Task: Check the community impact of Redfin.
Action: Mouse moved to (1143, 225)
Screenshot: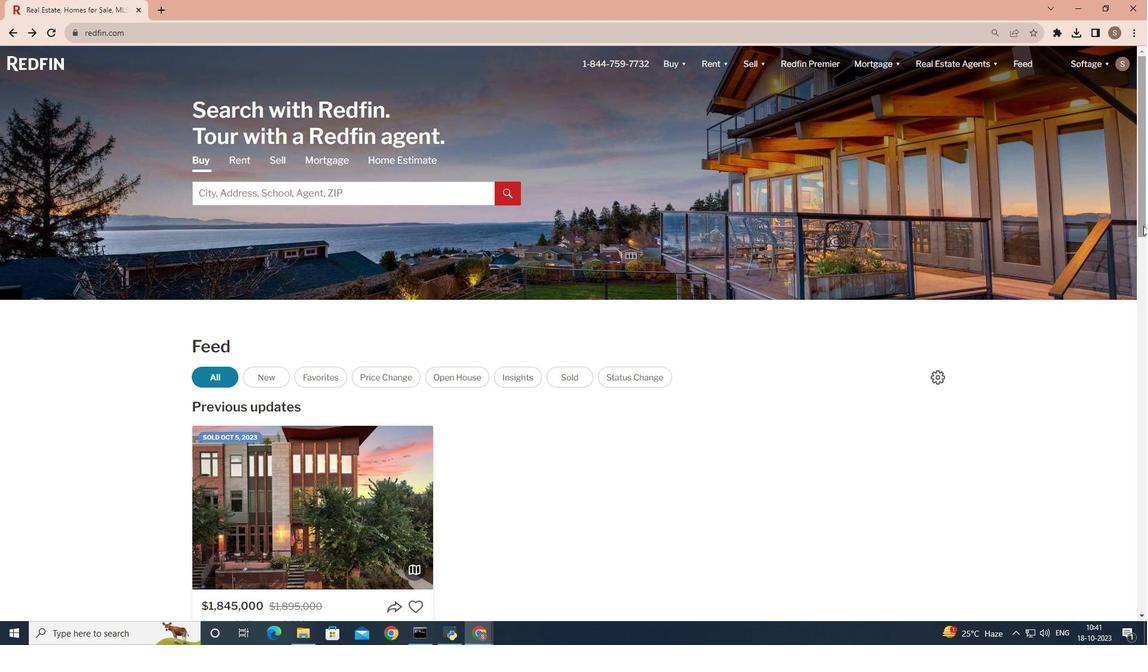 
Action: Mouse pressed left at (1143, 225)
Screenshot: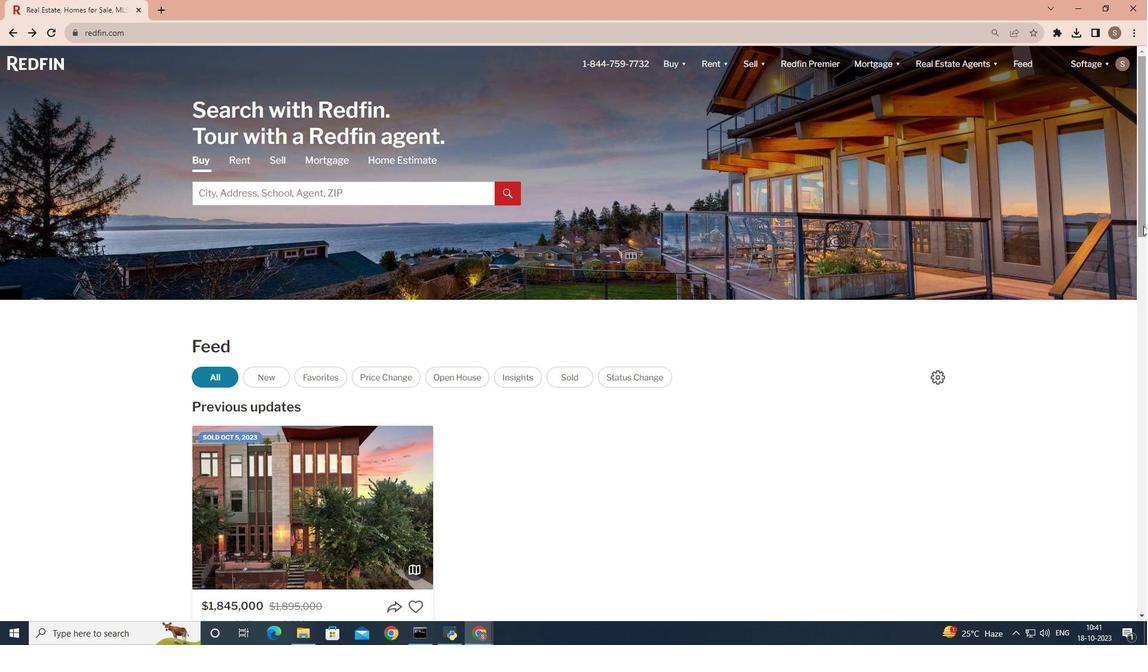
Action: Mouse moved to (383, 416)
Screenshot: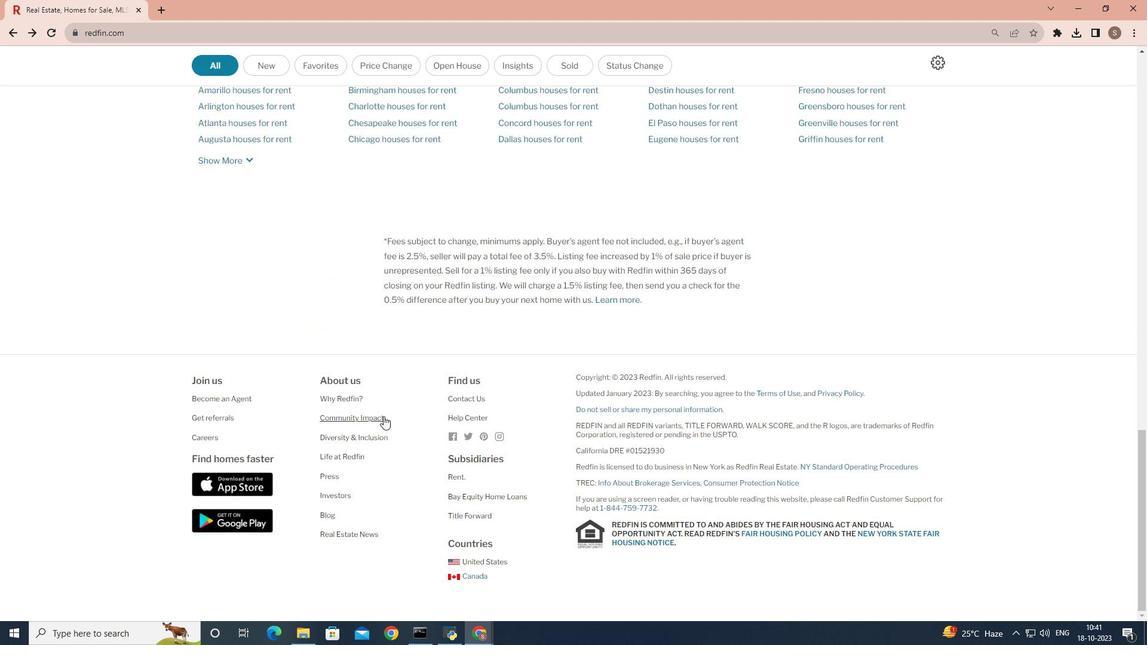 
Action: Mouse pressed left at (383, 416)
Screenshot: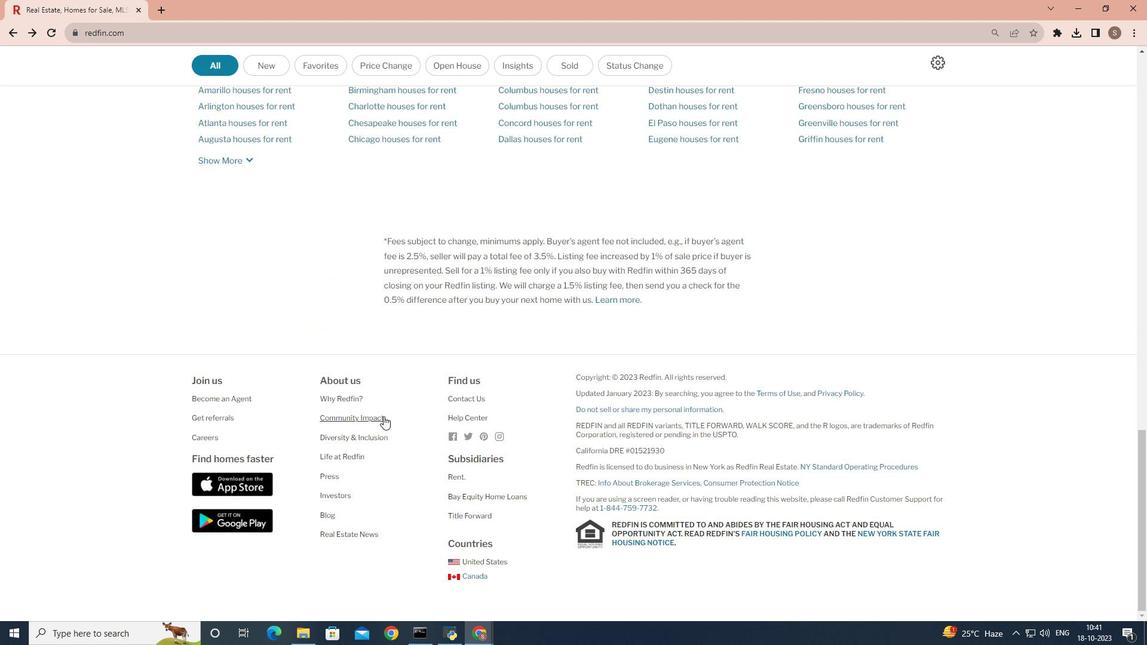 
